 Task: Join the meeting with the help of the meeting code.
Action: Mouse moved to (865, 66)
Screenshot: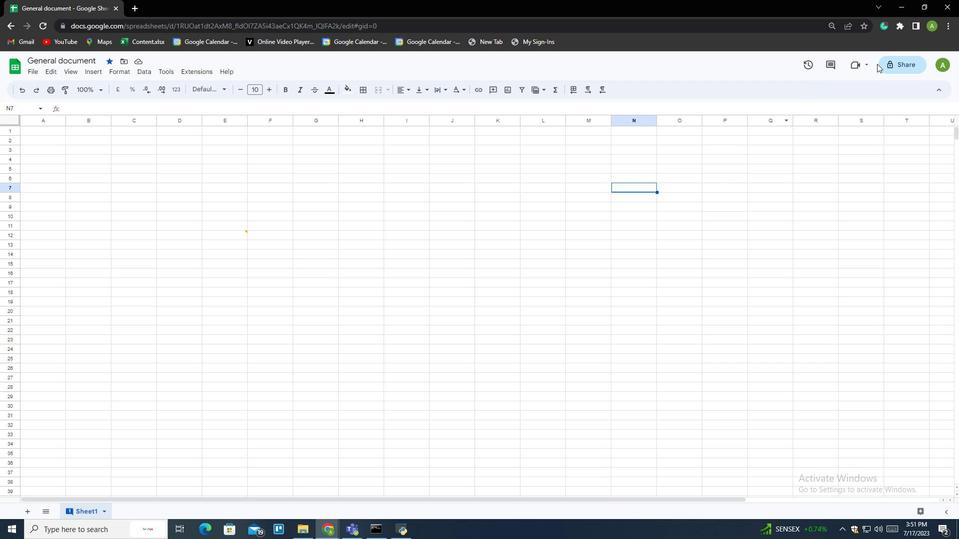 
Action: Mouse pressed left at (865, 66)
Screenshot: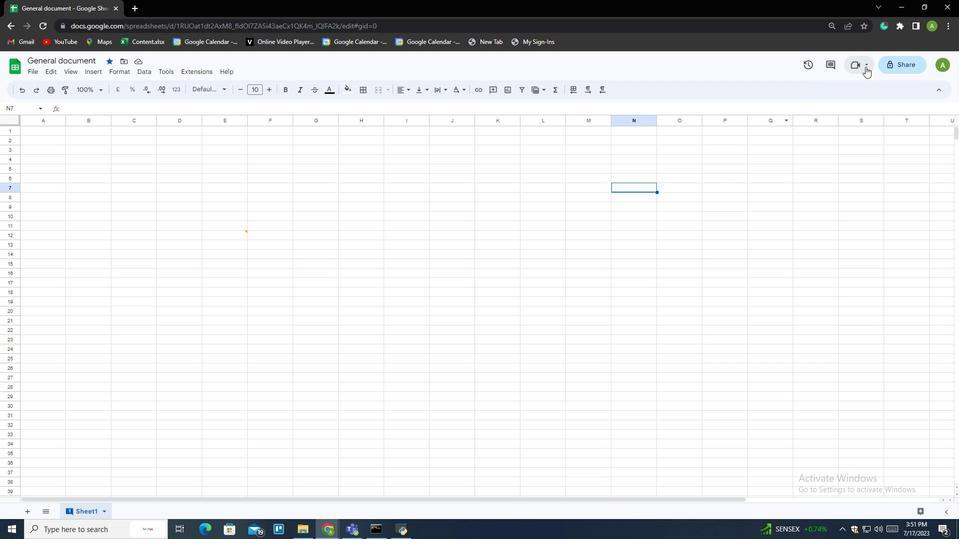 
Action: Mouse moved to (793, 170)
Screenshot: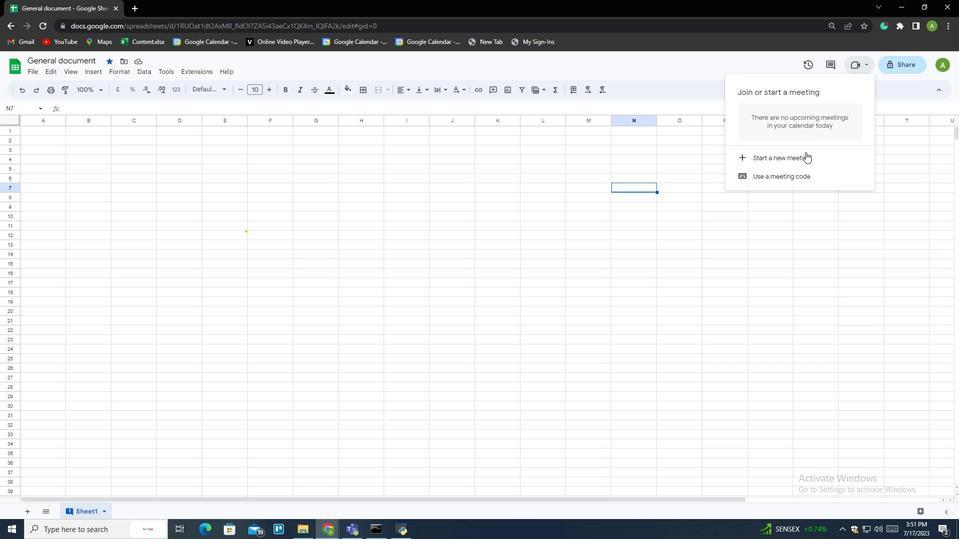 
Action: Mouse pressed left at (793, 170)
Screenshot: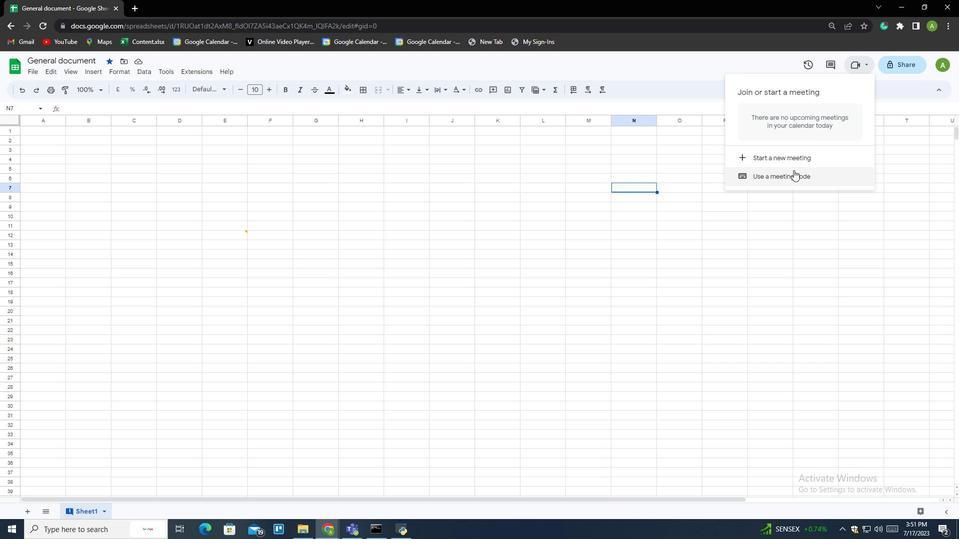 
